 Task: Add Laclare Family Creamery Raw Cheddar, Goat Milk Cheese, to the cart.
Action: Mouse moved to (36, 366)
Screenshot: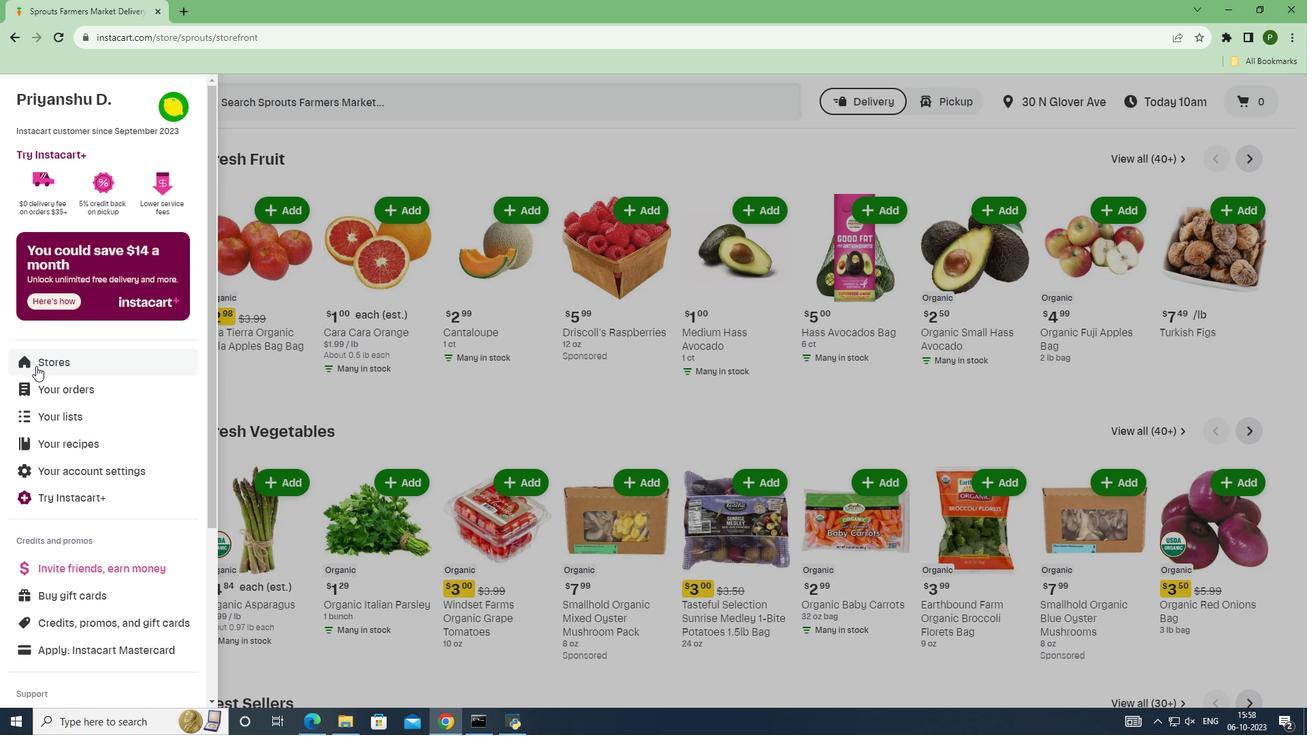 
Action: Mouse pressed left at (36, 366)
Screenshot: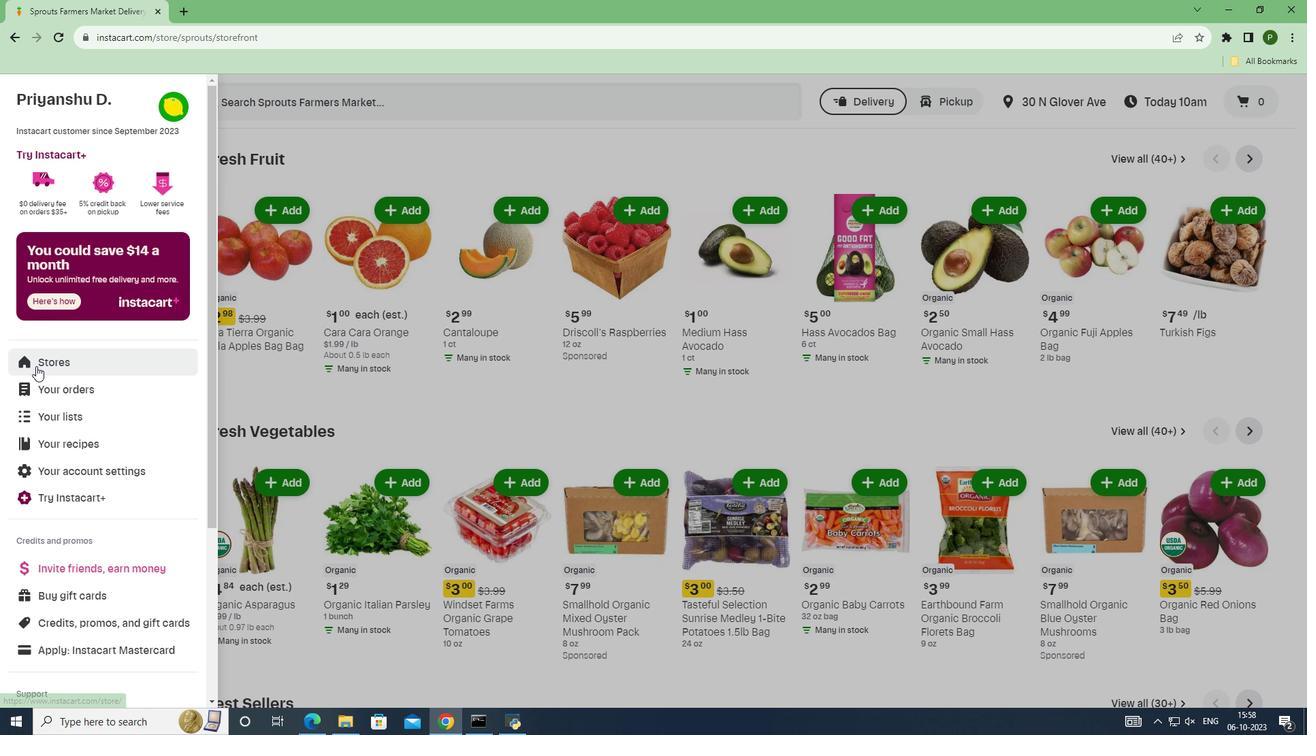 
Action: Mouse moved to (311, 158)
Screenshot: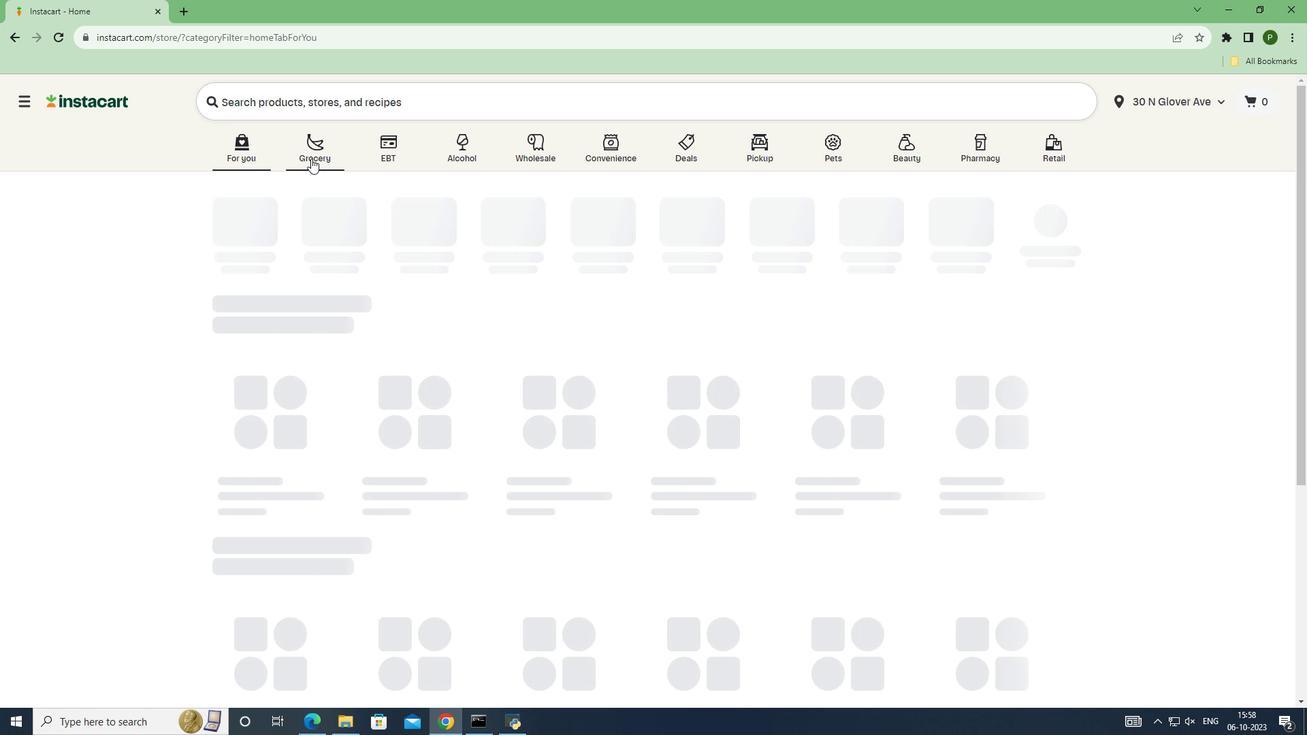 
Action: Mouse pressed left at (311, 158)
Screenshot: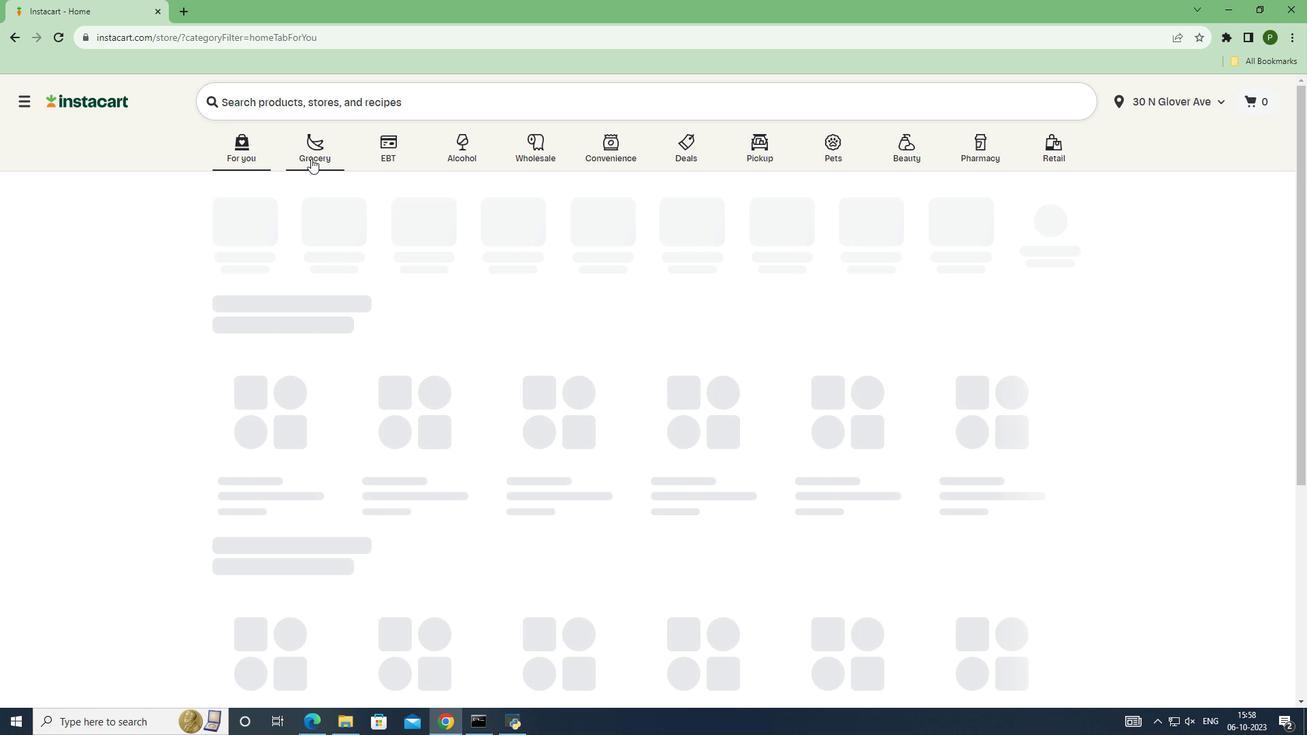 
Action: Mouse moved to (851, 314)
Screenshot: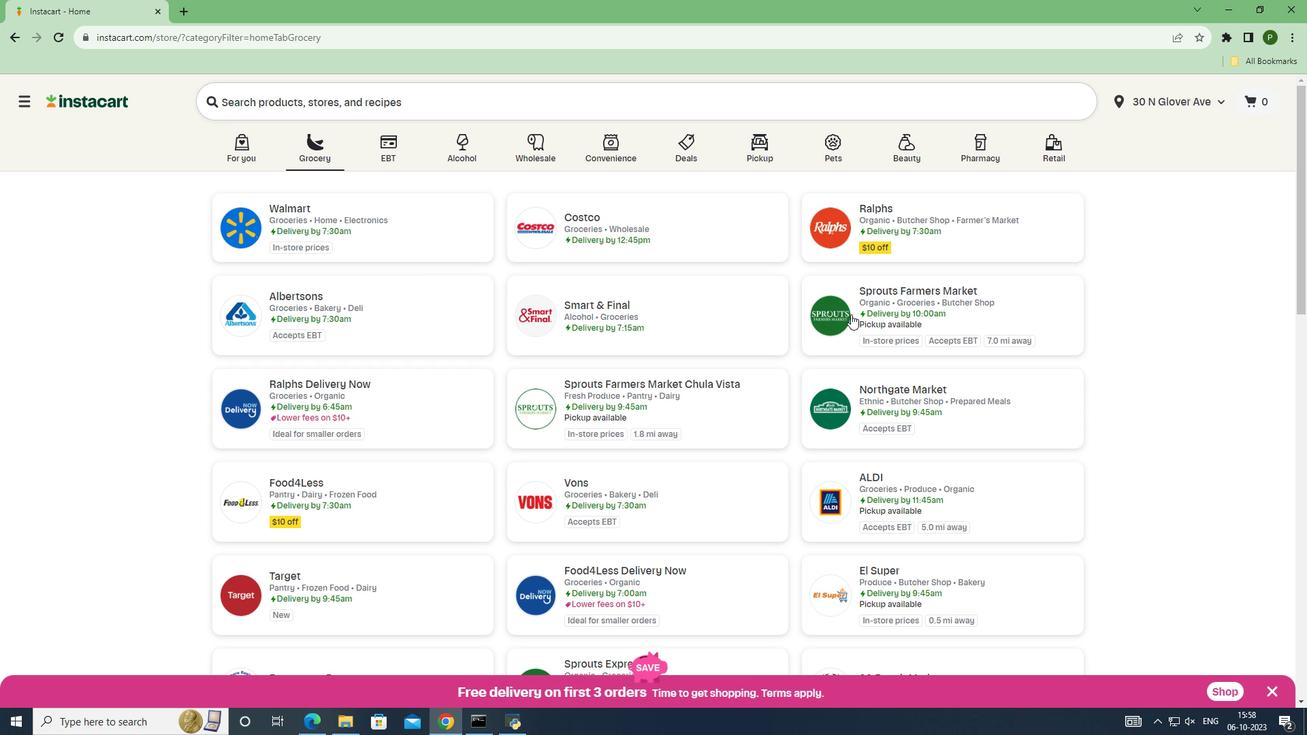 
Action: Mouse pressed left at (851, 314)
Screenshot: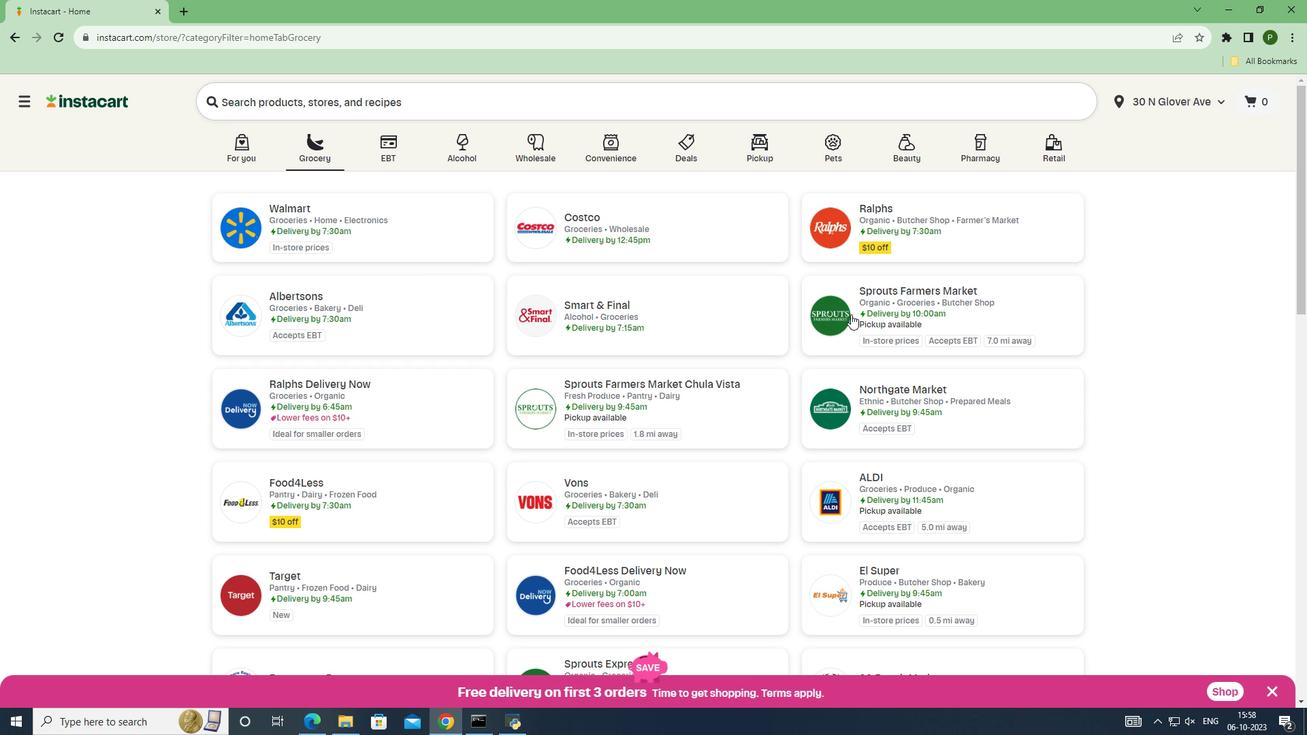 
Action: Mouse moved to (75, 446)
Screenshot: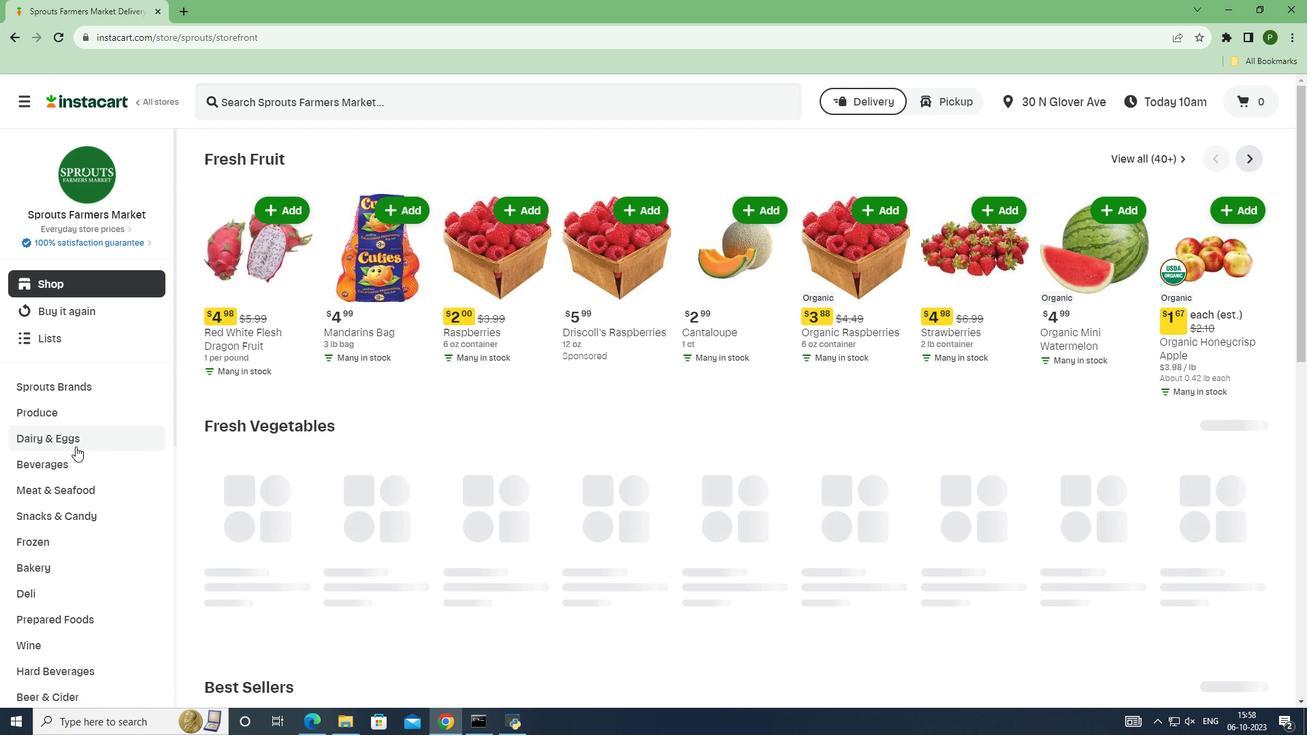 
Action: Mouse pressed left at (75, 446)
Screenshot: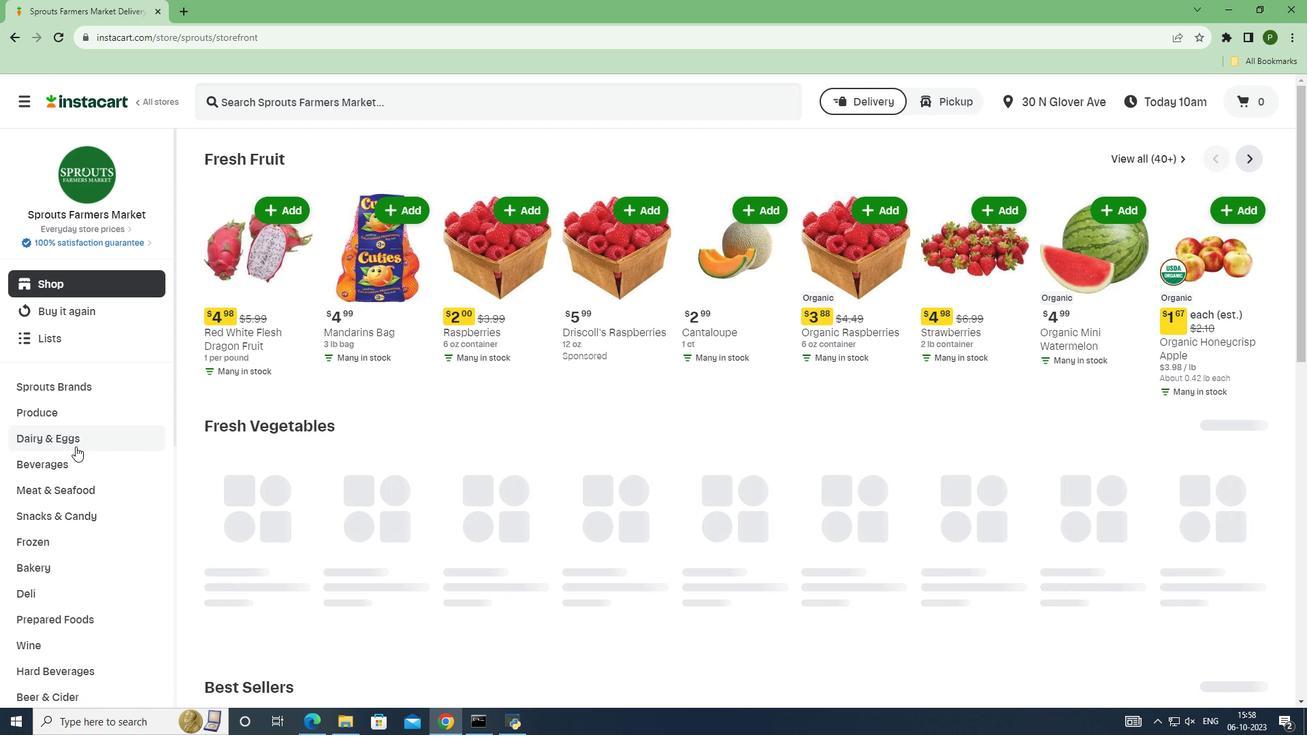 
Action: Mouse moved to (61, 490)
Screenshot: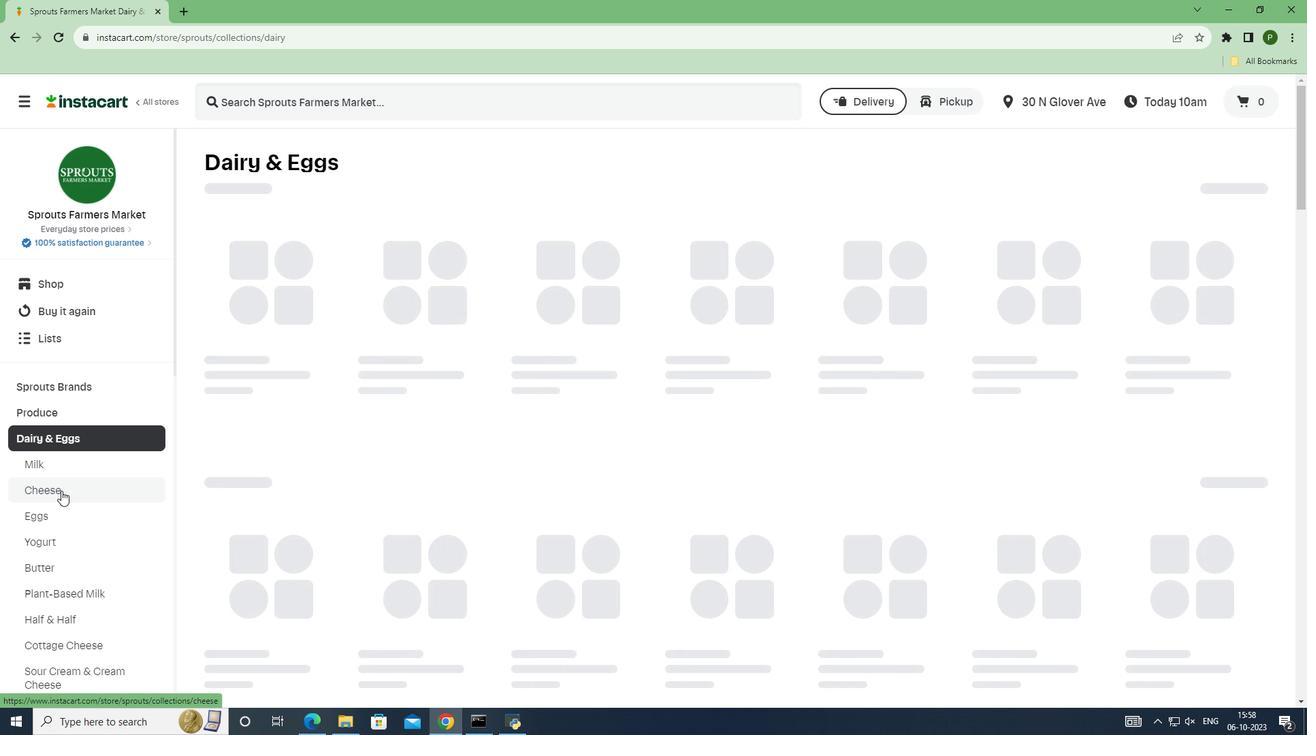 
Action: Mouse pressed left at (61, 490)
Screenshot: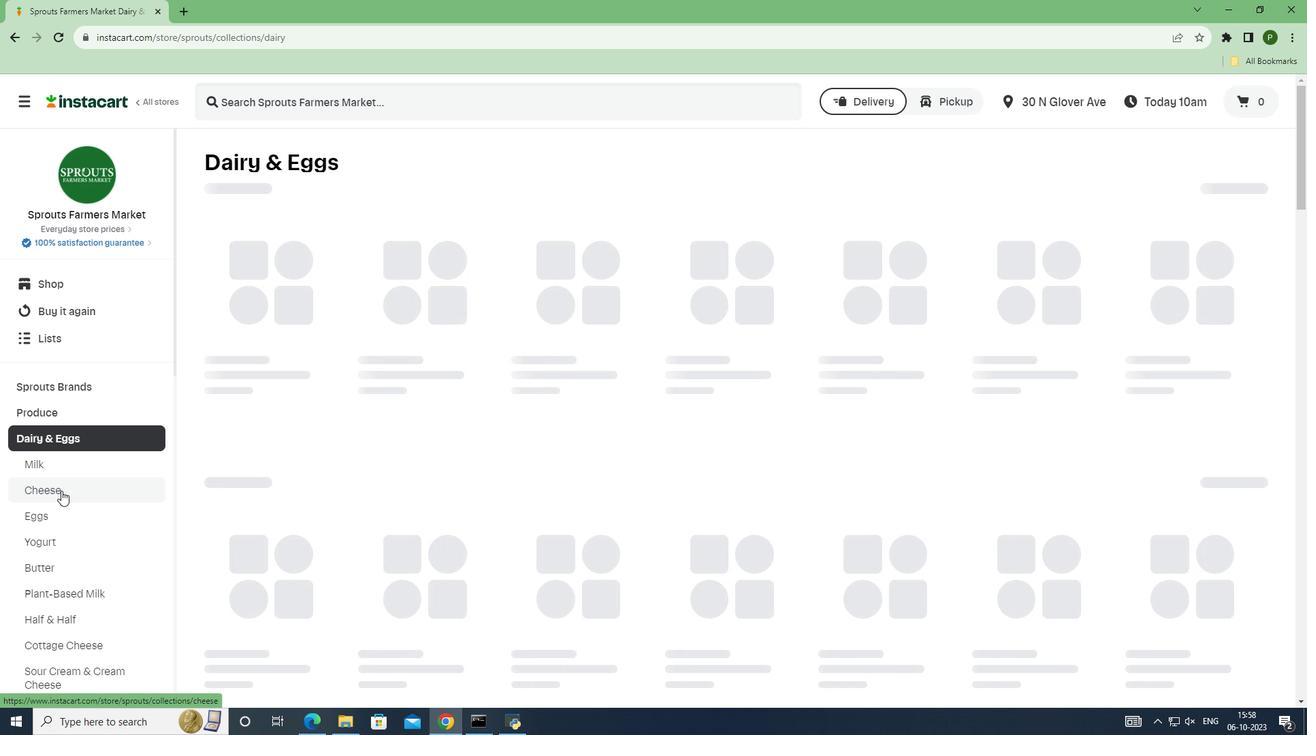 
Action: Mouse moved to (239, 106)
Screenshot: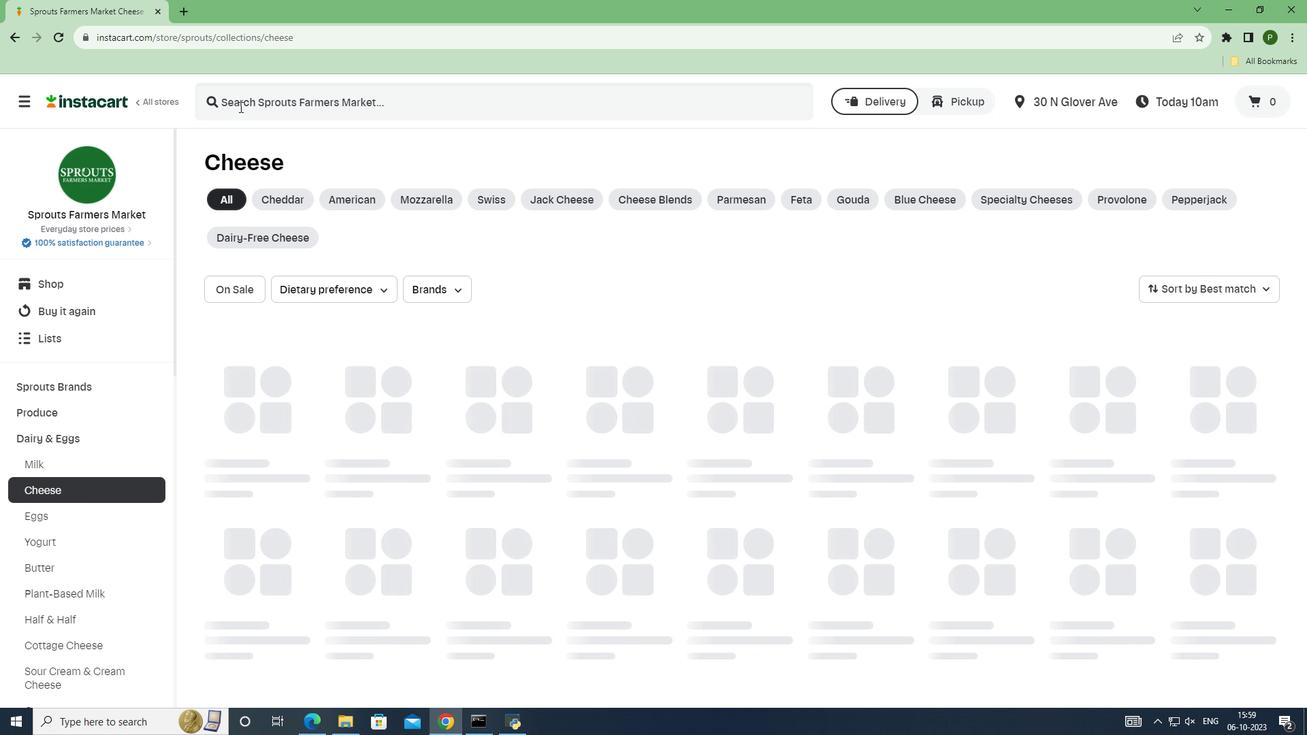 
Action: Mouse pressed left at (239, 106)
Screenshot: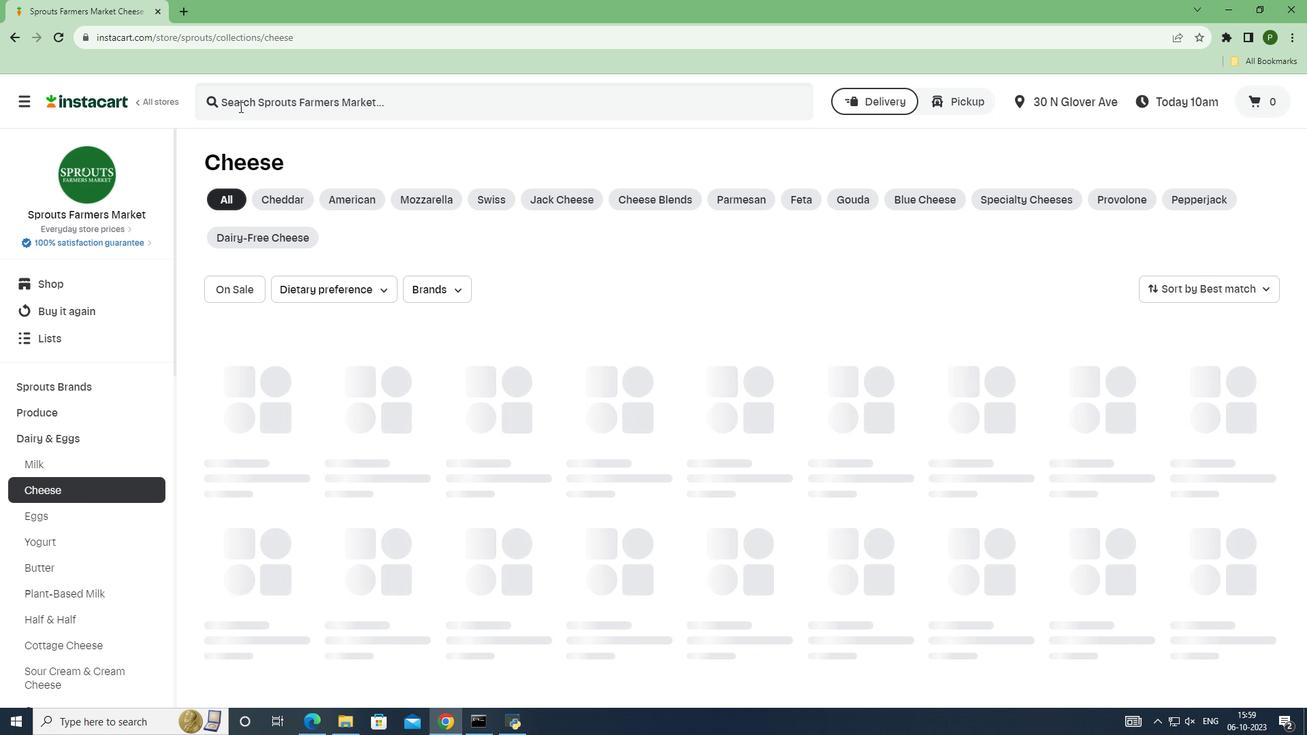 
Action: Key pressed <Key.caps_lock>L<Key.caps_lock>aclare<Key.space><Key.caps_lock>F<Key.caps_lock>aamily<Key.space><Key.caps_lock>C<Key.caps_lock>reamery<Key.space><Key.caps_lock>R<Key.caps_lock>aw<Key.space><Key.caps_lock>C<Key.caps_lock>heddar,<Key.space><Key.caps_lock>G<Key.caps_lock>oat<Key.space><Key.caps_lock>M<Key.caps_lock>ilk<Key.space><Key.caps_lock>C<Key.caps_lock>heese<Key.space><Key.enter>
Screenshot: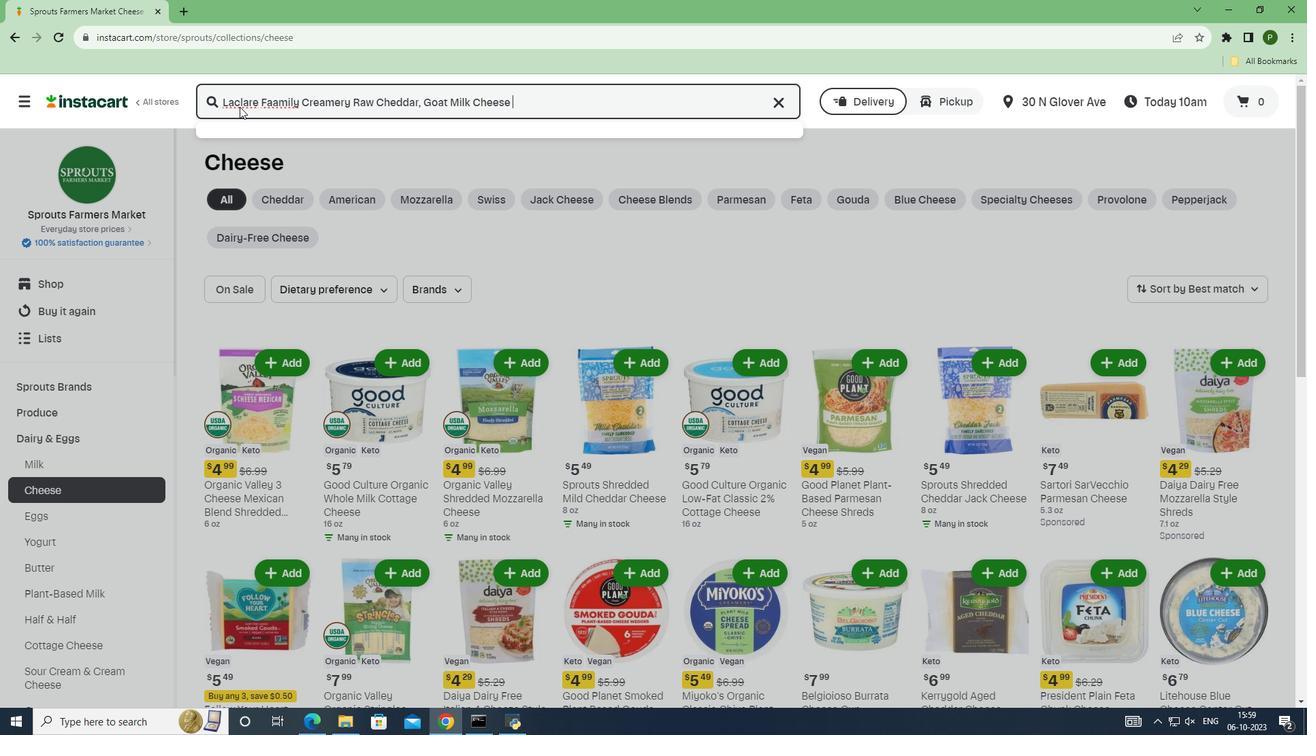 
Action: Mouse moved to (380, 251)
Screenshot: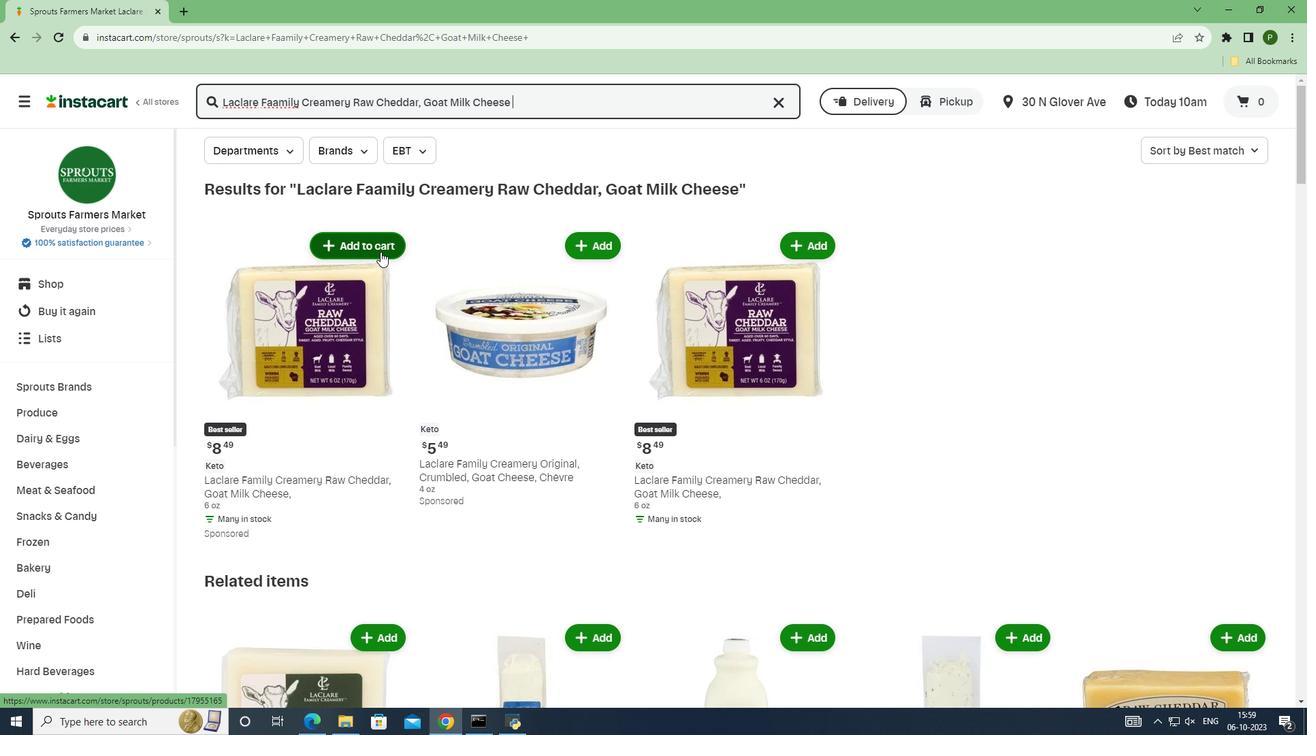 
Action: Mouse pressed left at (380, 251)
Screenshot: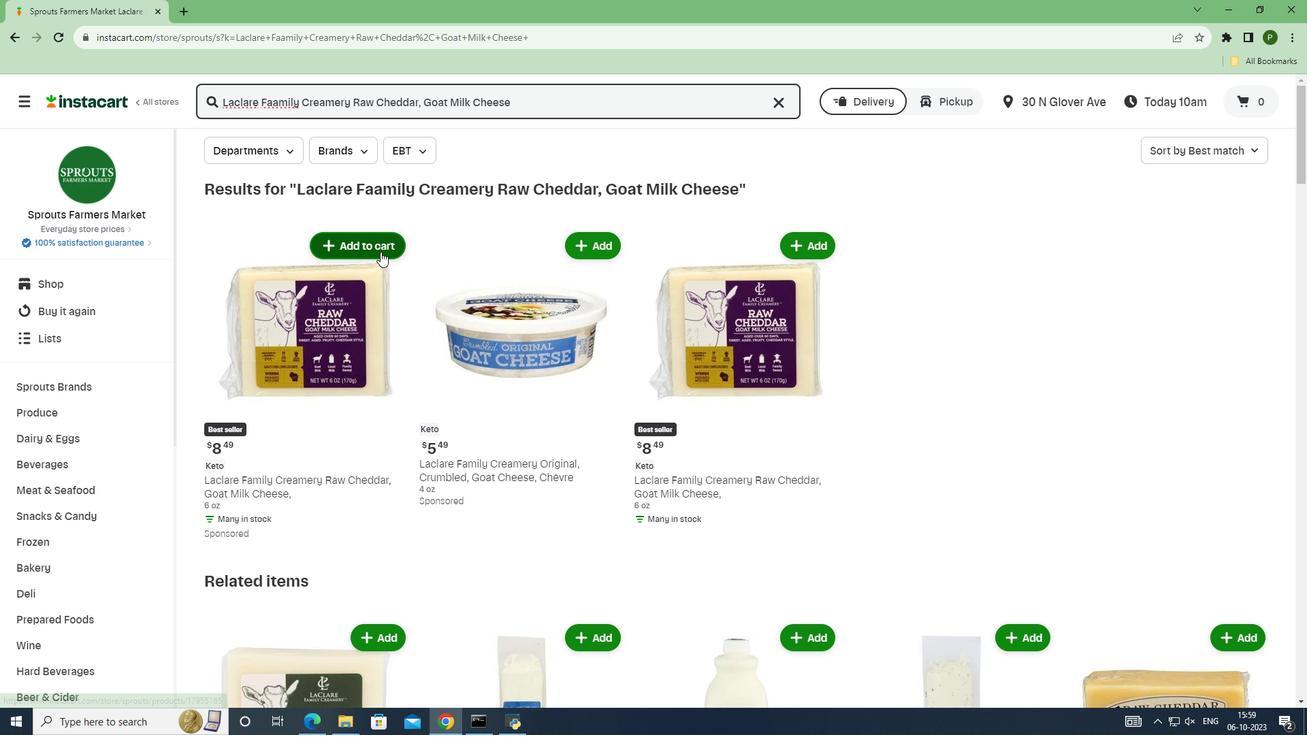 
Action: Mouse moved to (453, 283)
Screenshot: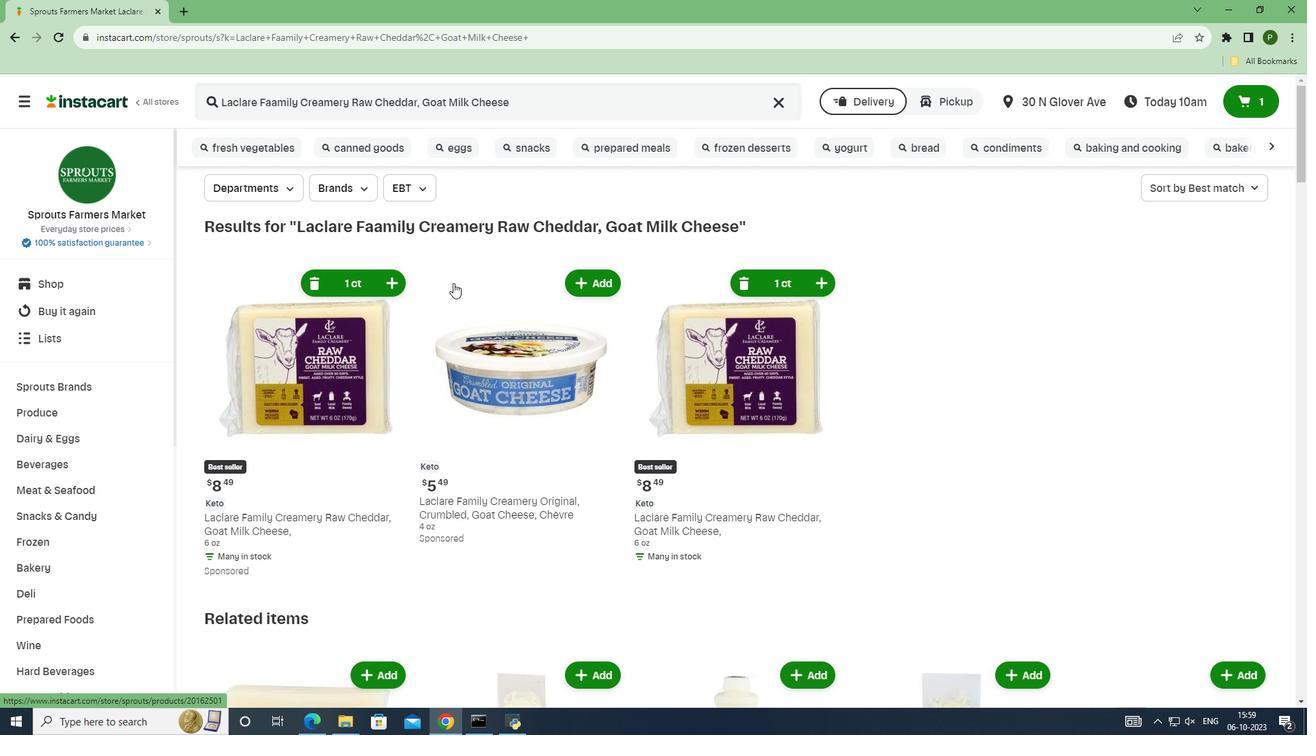 
